 Task: Add to scrum project TransformWorks a team member softage.2@softage.net.
Action: Mouse moved to (232, 59)
Screenshot: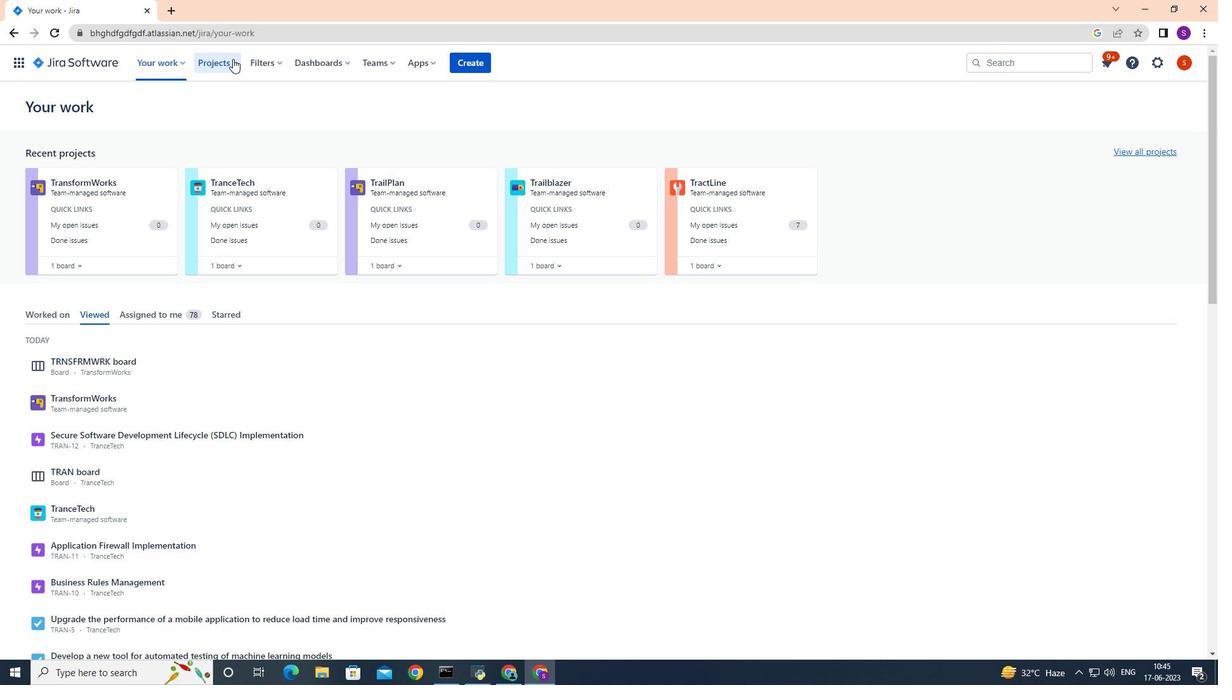
Action: Mouse pressed left at (232, 59)
Screenshot: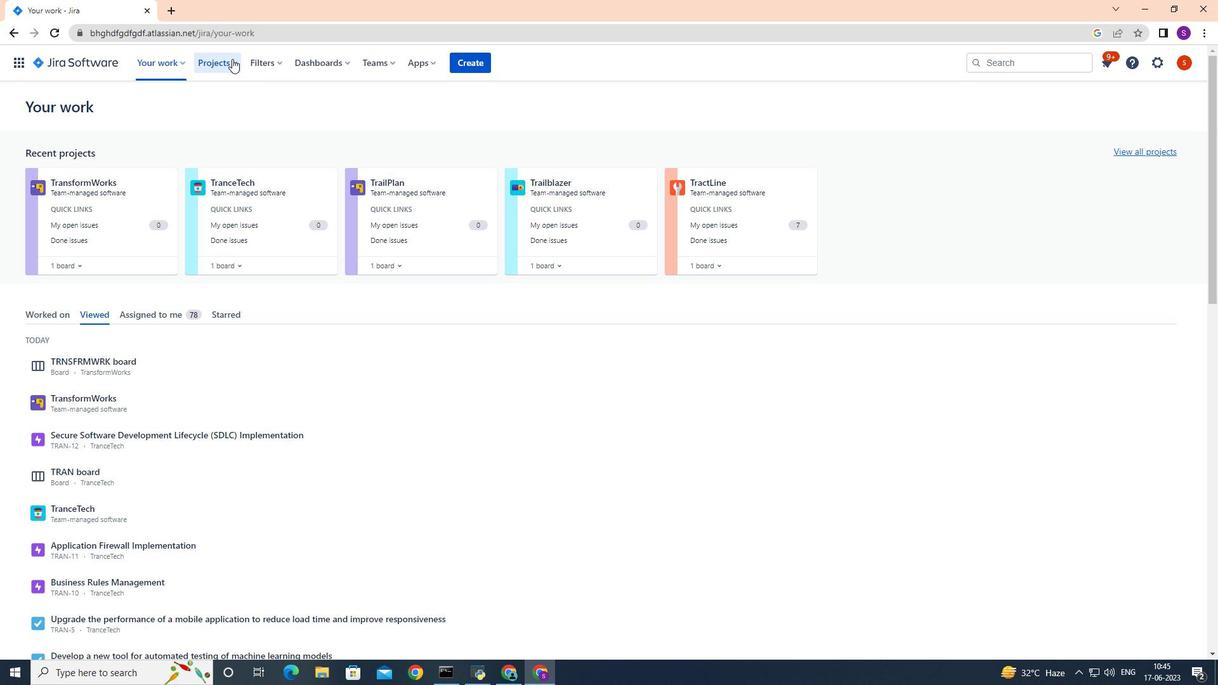 
Action: Mouse moved to (246, 121)
Screenshot: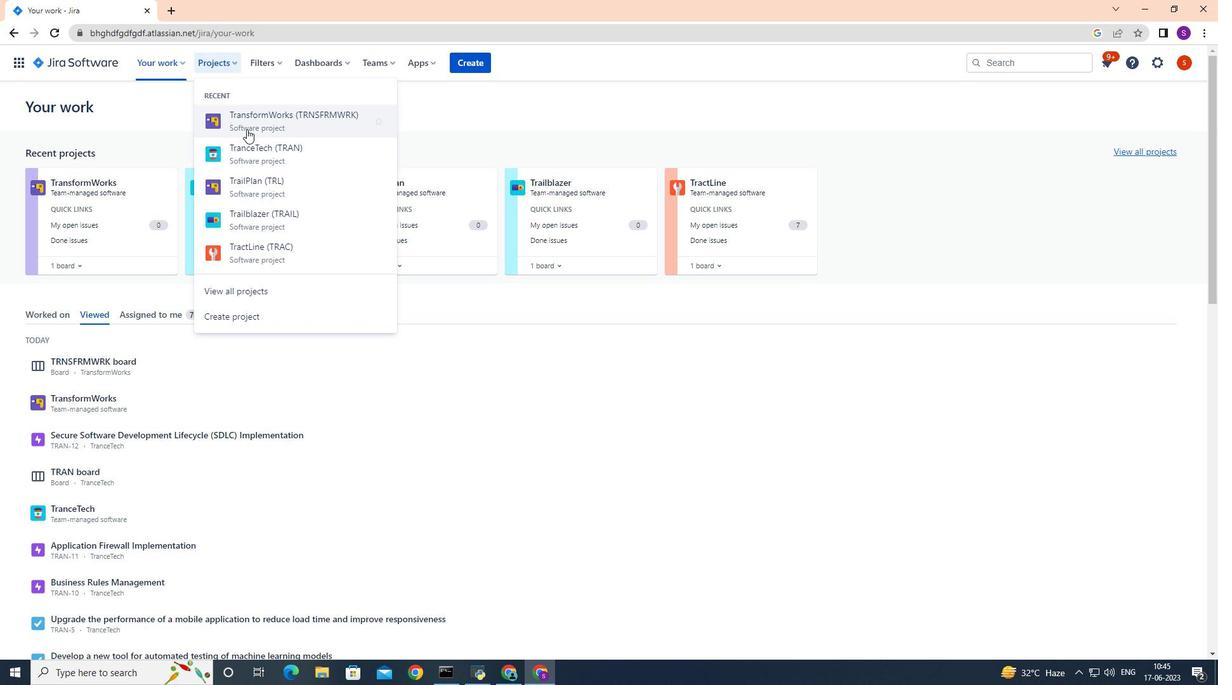 
Action: Mouse pressed left at (246, 121)
Screenshot: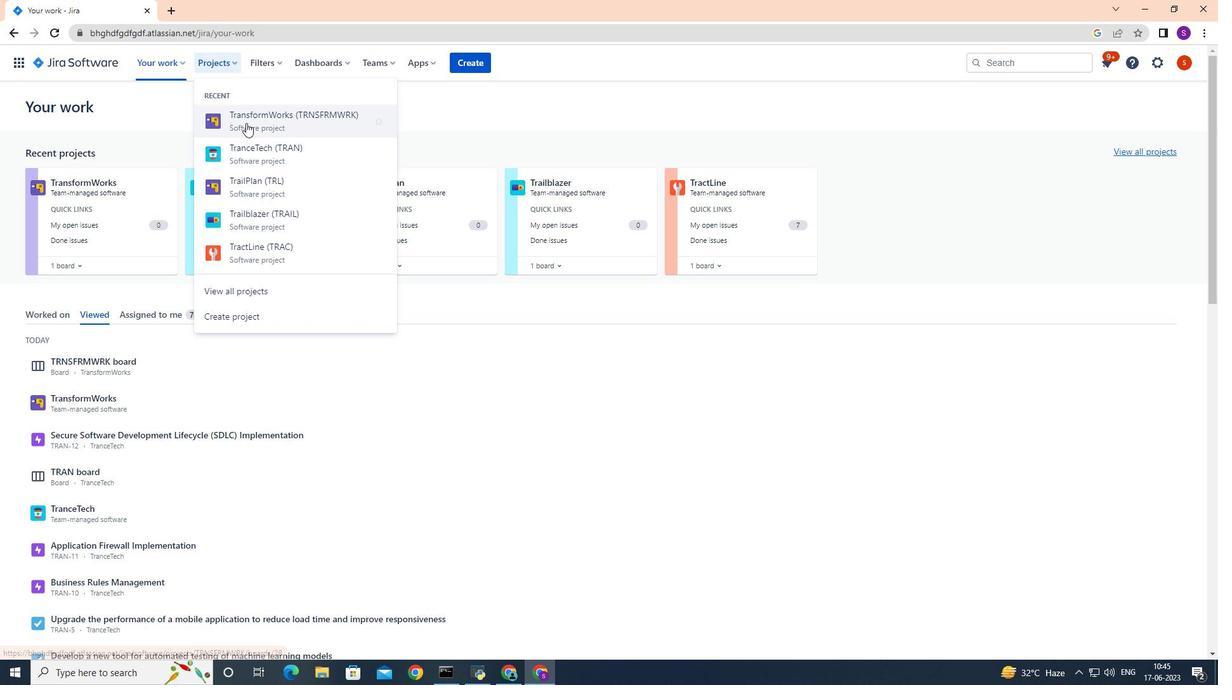 
Action: Mouse moved to (298, 170)
Screenshot: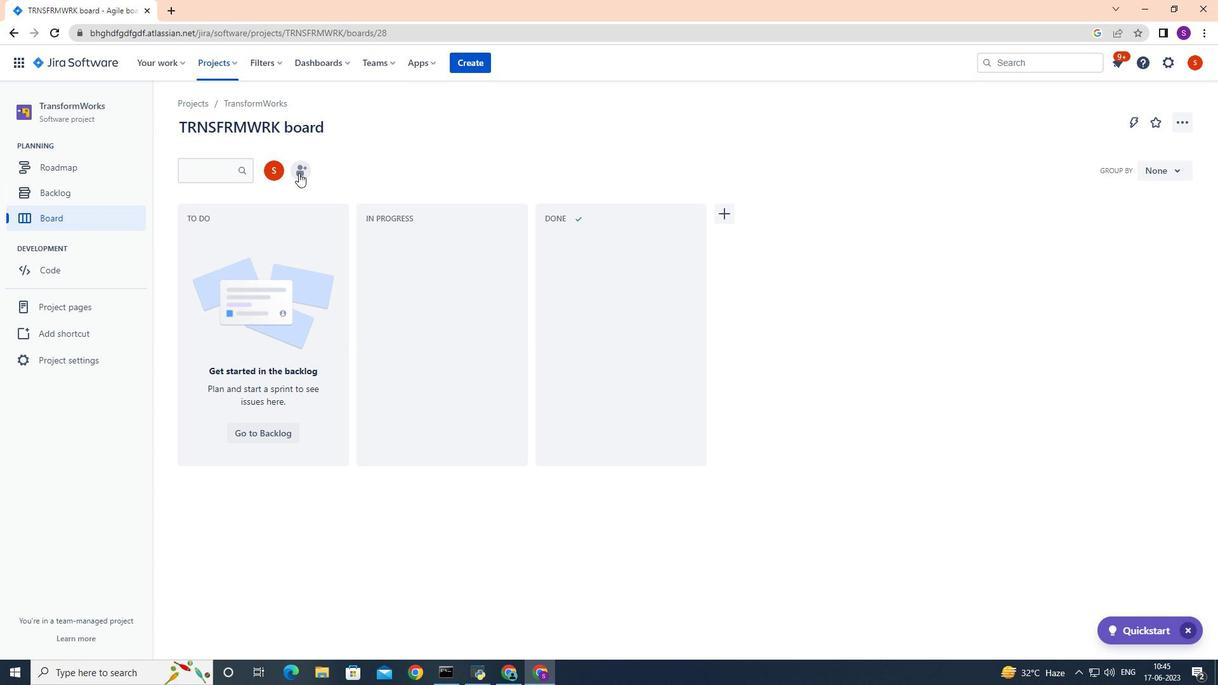 
Action: Mouse pressed left at (298, 170)
Screenshot: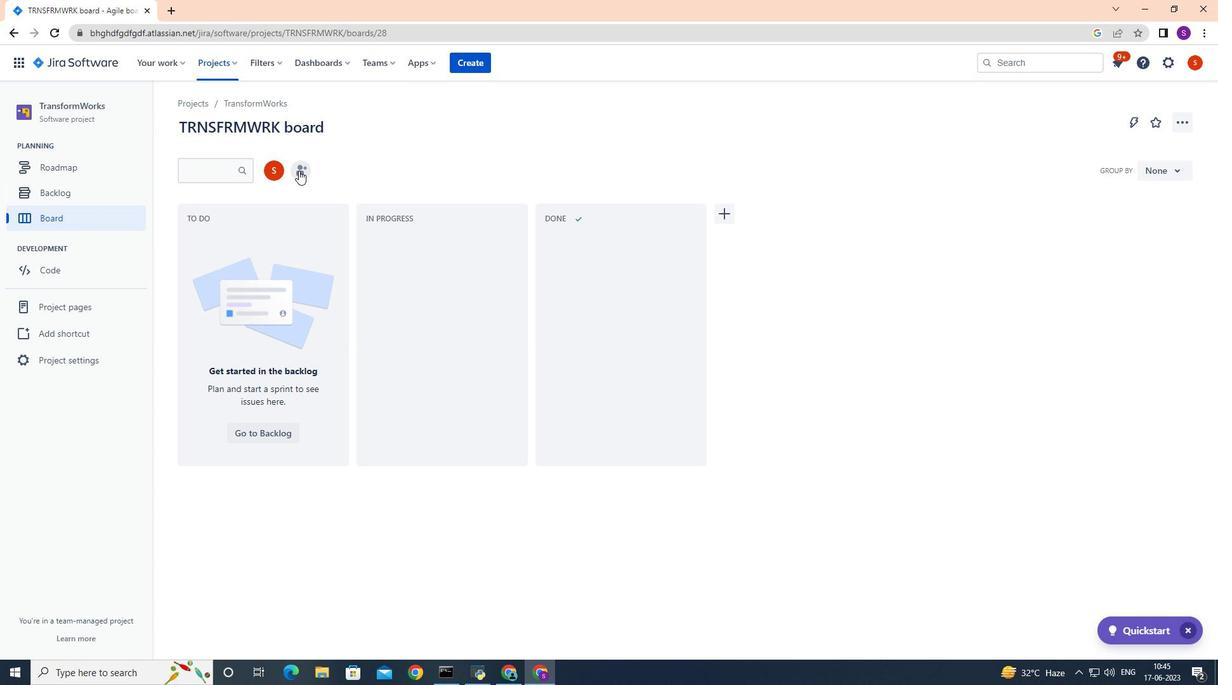 
Action: Mouse moved to (299, 170)
Screenshot: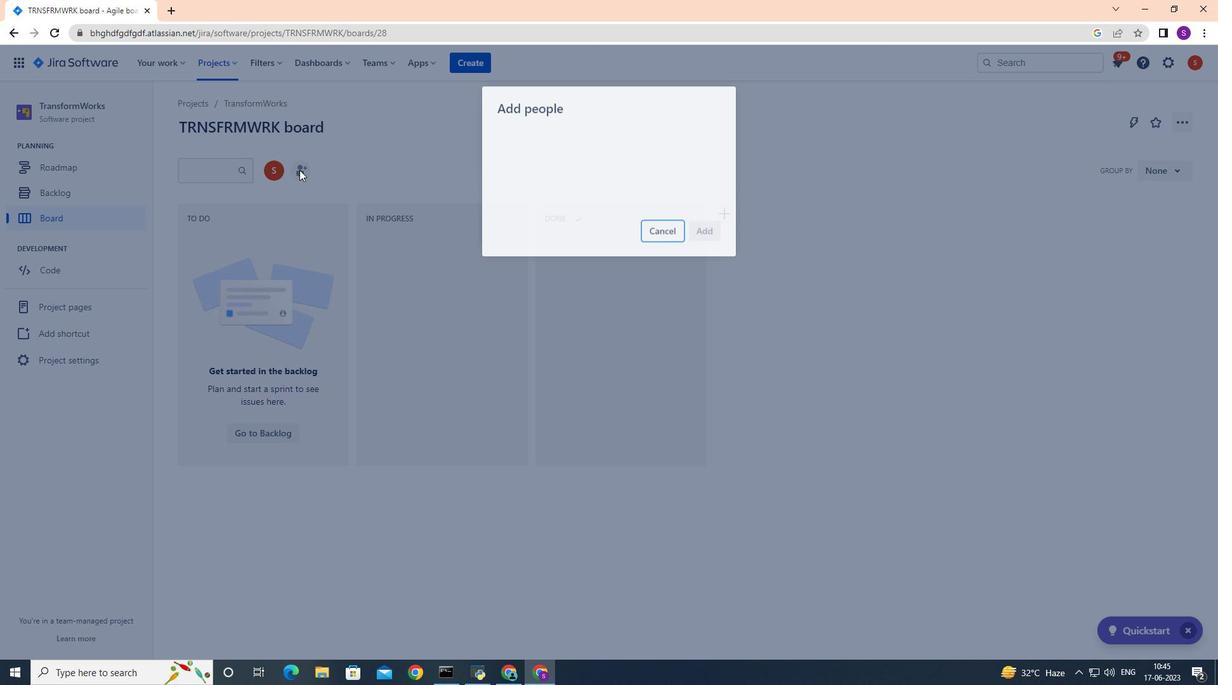 
Action: Key pressed softage.2
Screenshot: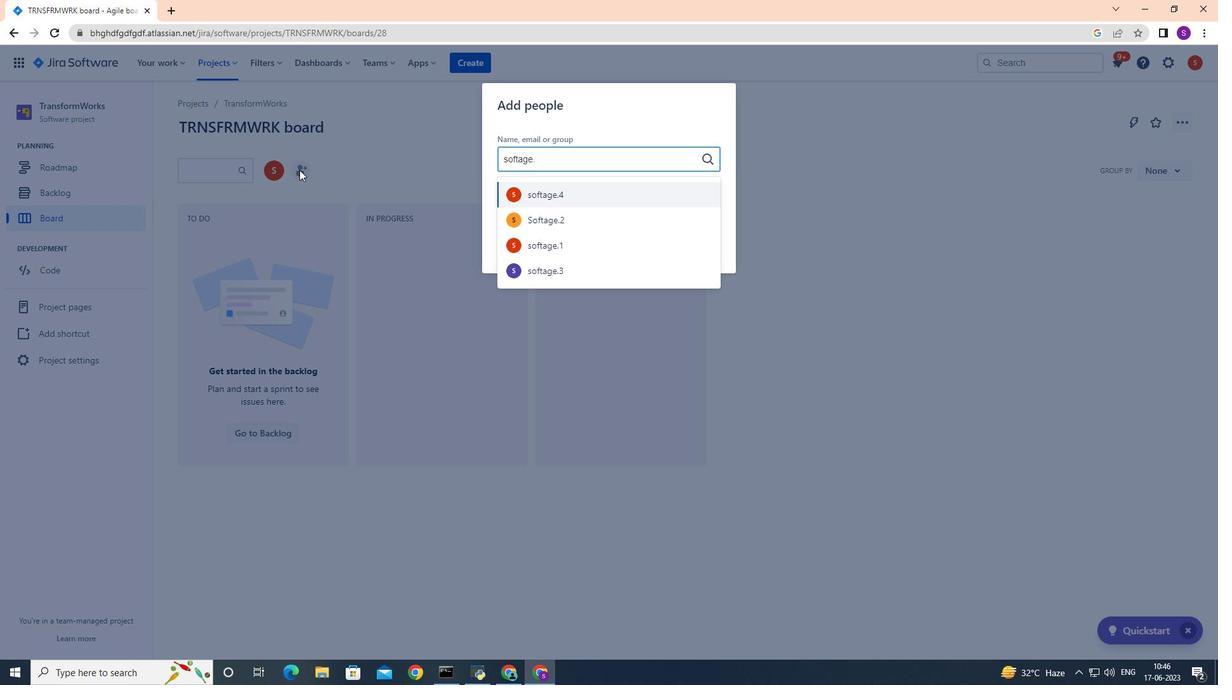 
Action: Mouse moved to (567, 193)
Screenshot: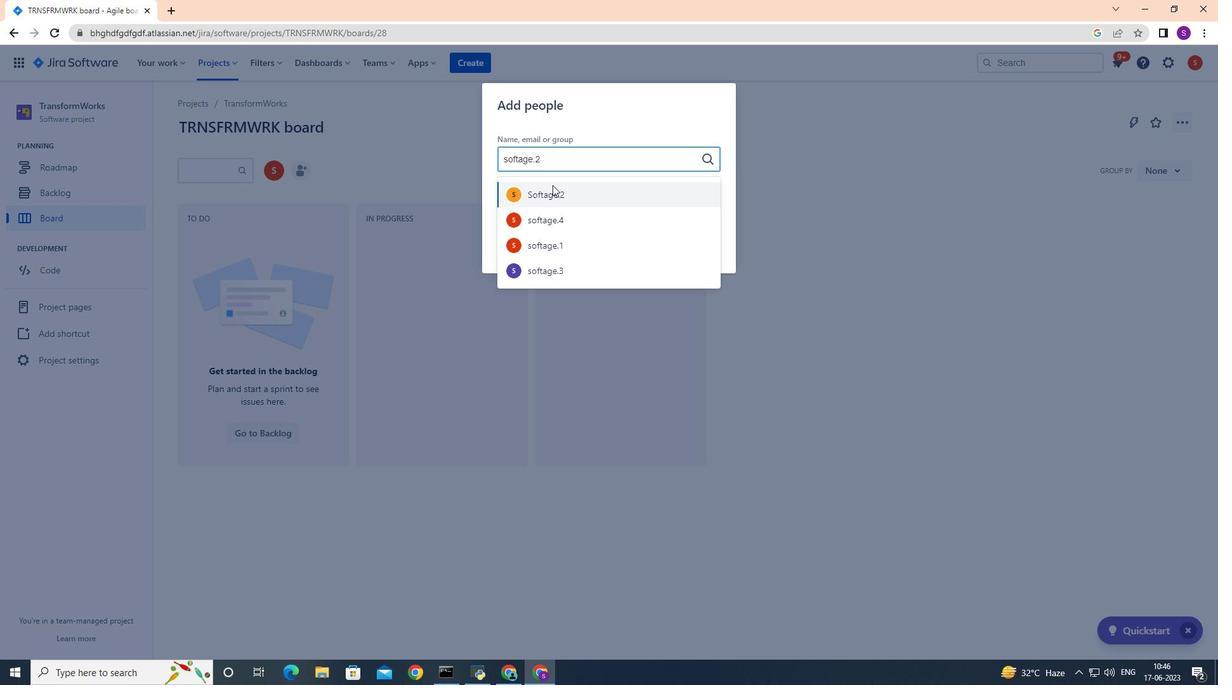 
Action: Mouse pressed left at (567, 193)
Screenshot: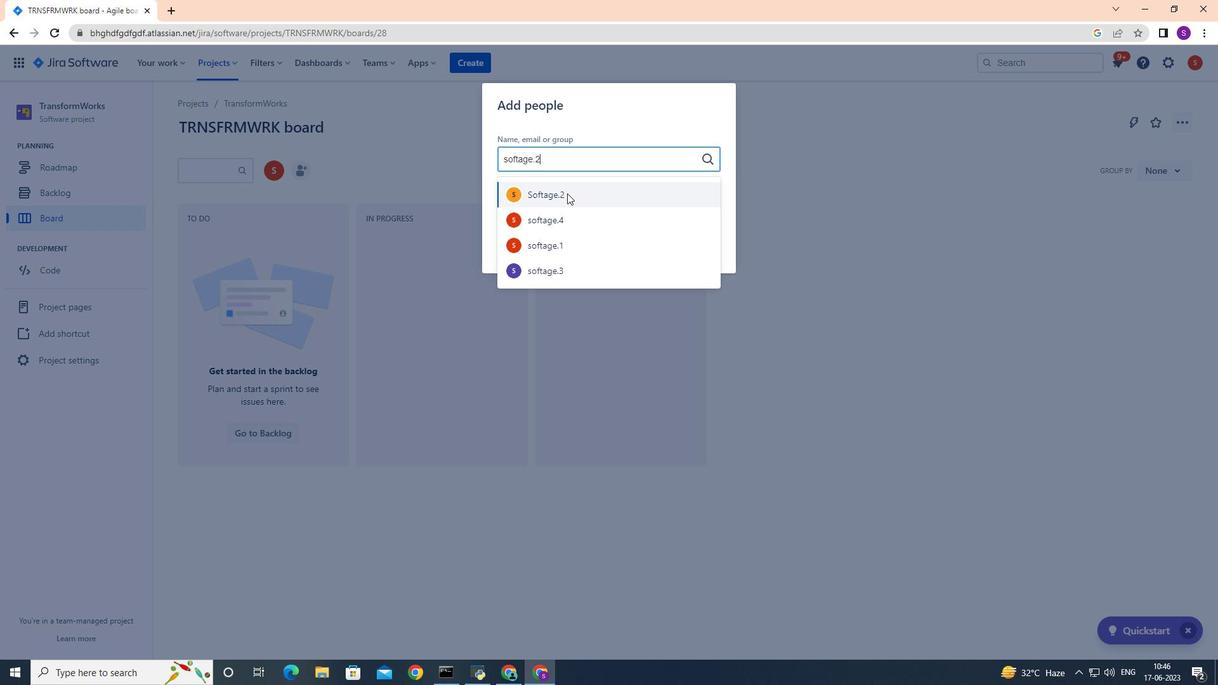 
Action: Mouse moved to (704, 245)
Screenshot: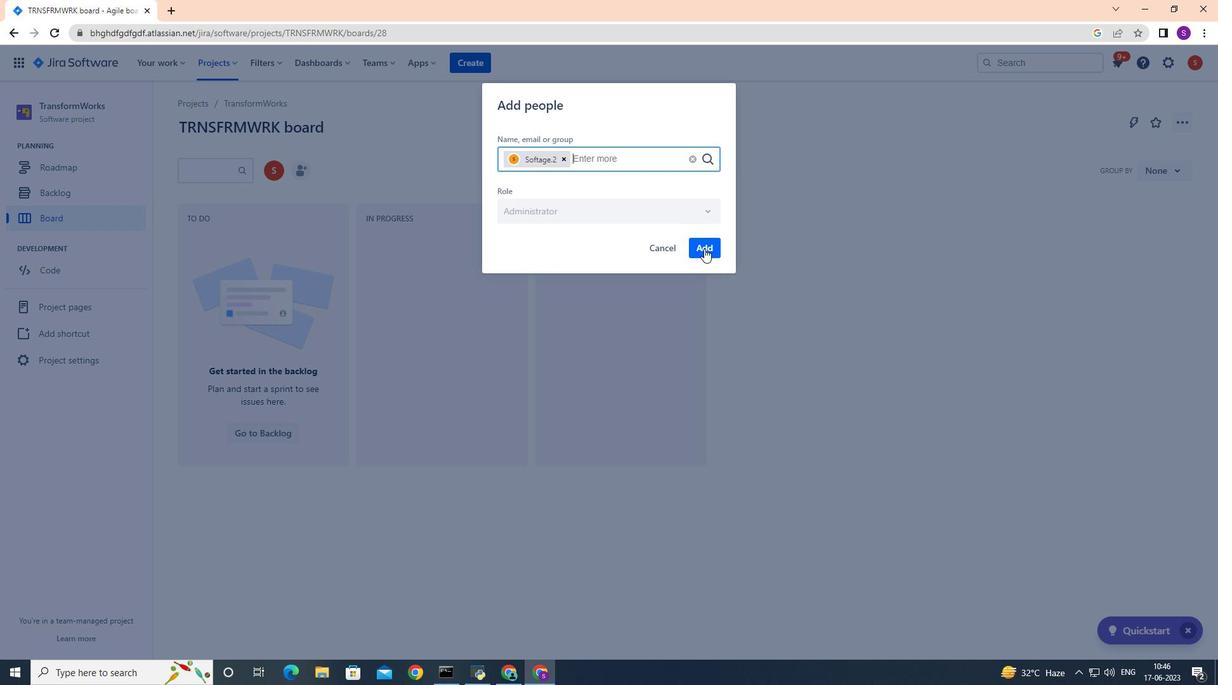 
Action: Mouse pressed left at (704, 245)
Screenshot: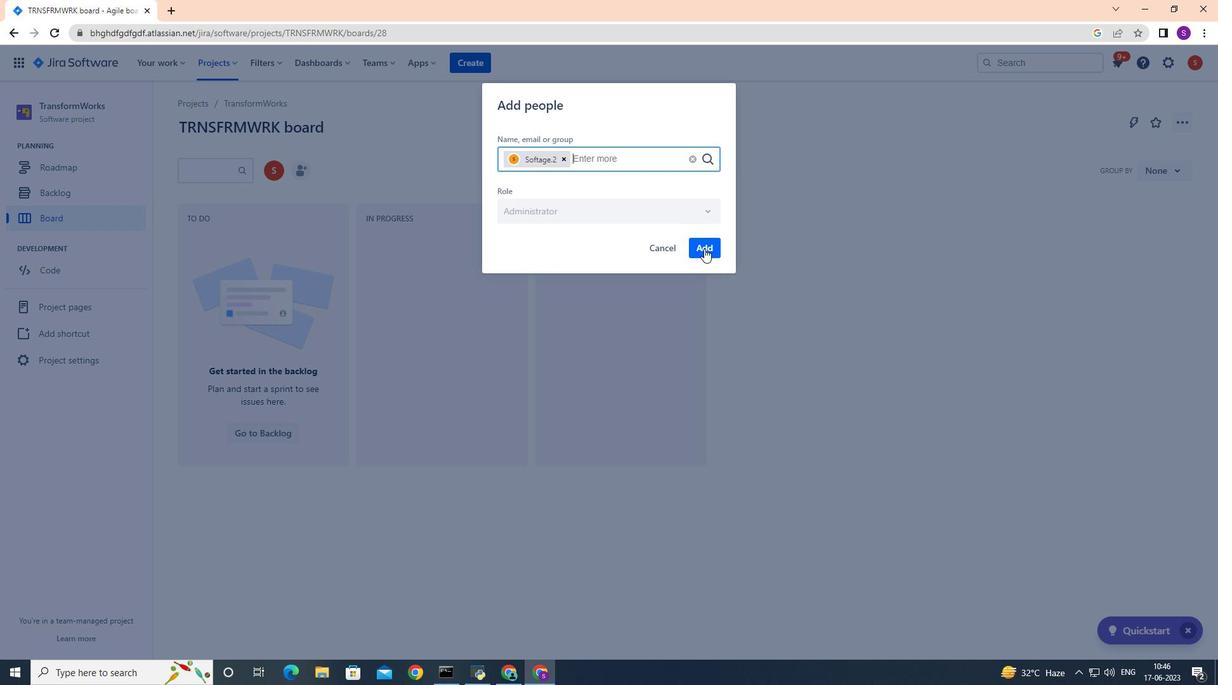 
Action: Mouse moved to (703, 244)
Screenshot: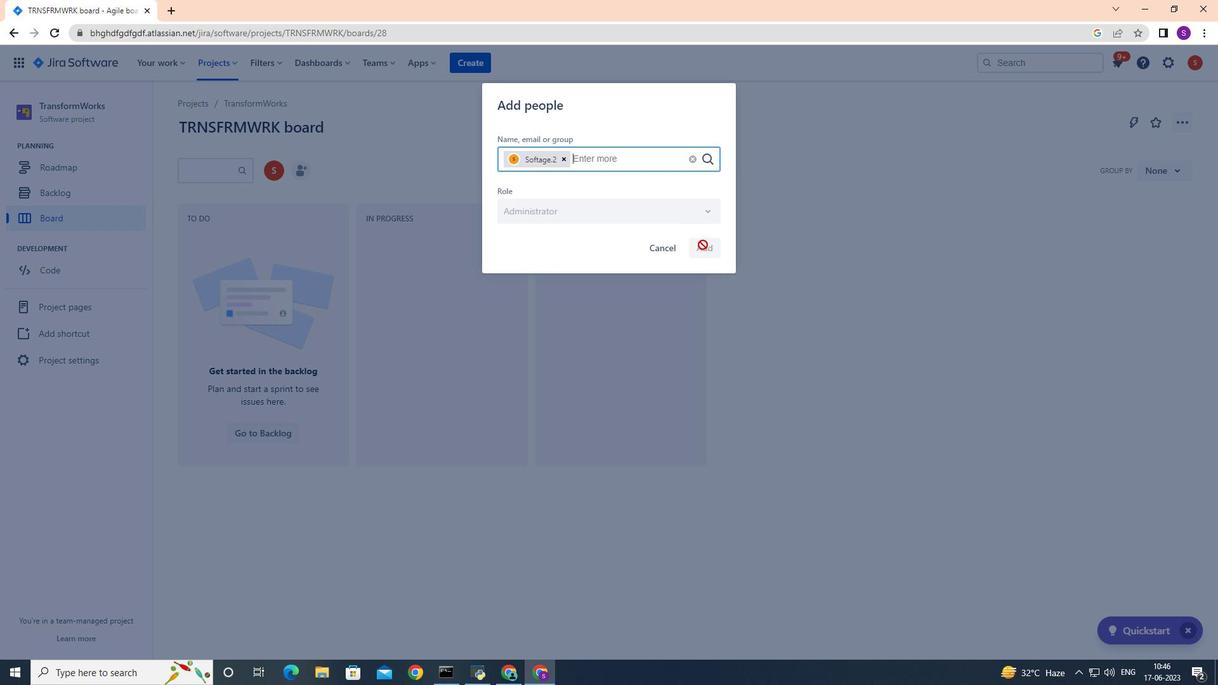 
